 Task: Create a task  Implement a new cloud-based sales management system for a company , assign it to team member softage.5@softage.net in the project ArtisanTech and update the status of the task to  On Track  , set the priority of the task to High
Action: Mouse moved to (103, 343)
Screenshot: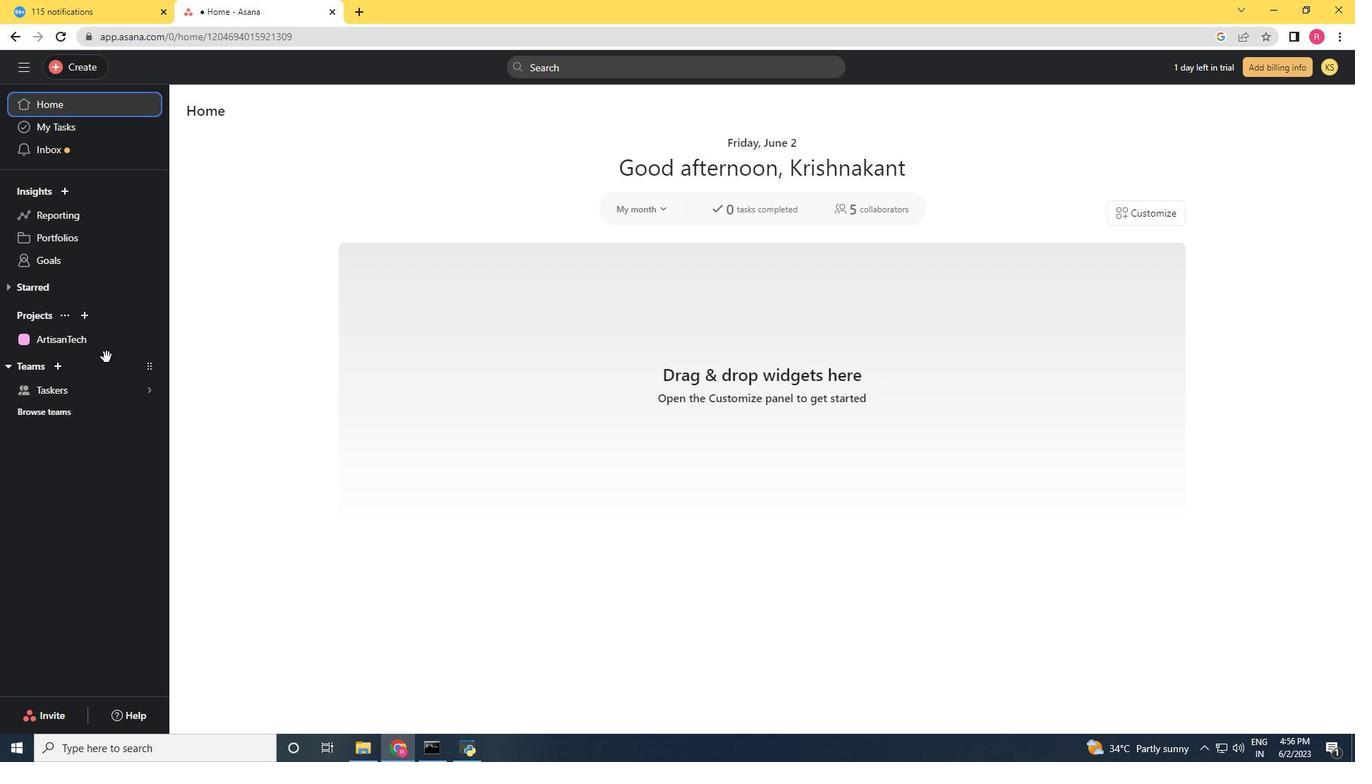 
Action: Mouse pressed left at (103, 343)
Screenshot: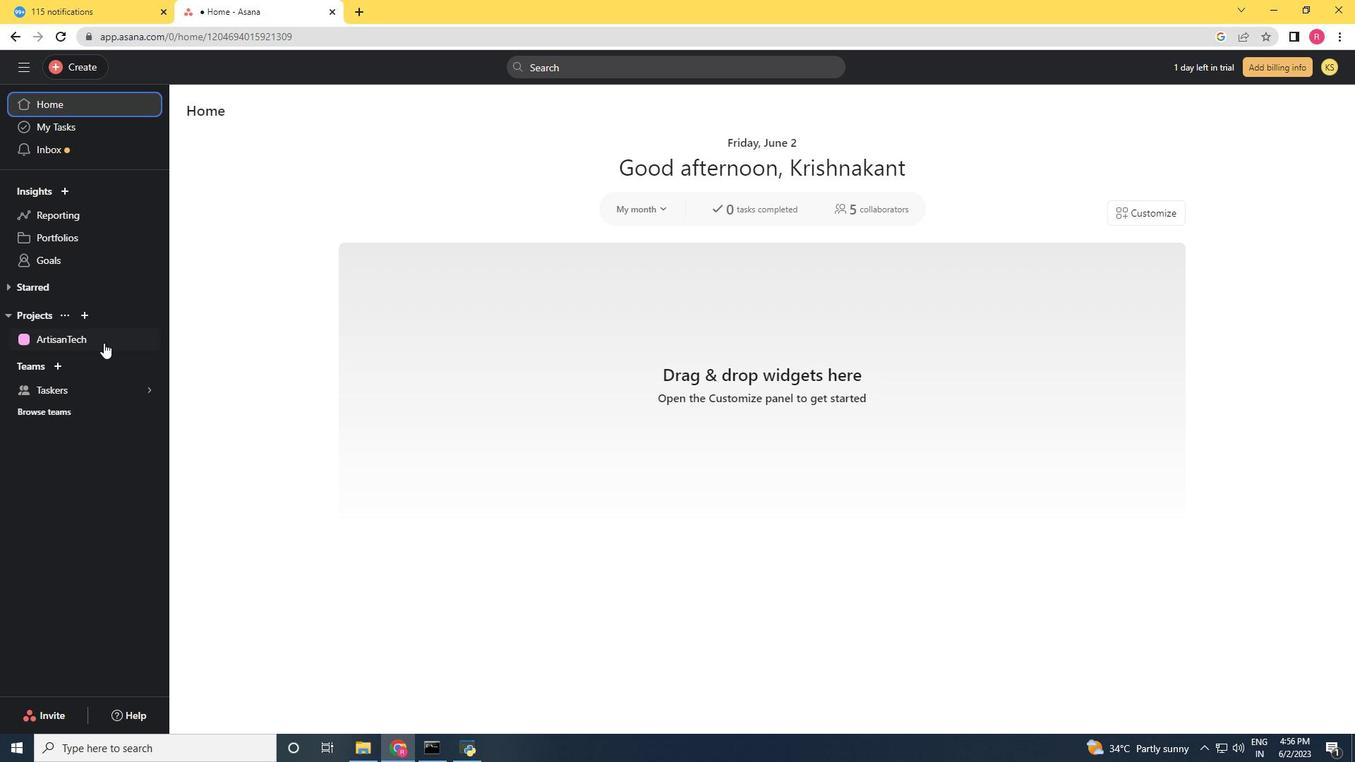 
Action: Mouse moved to (80, 65)
Screenshot: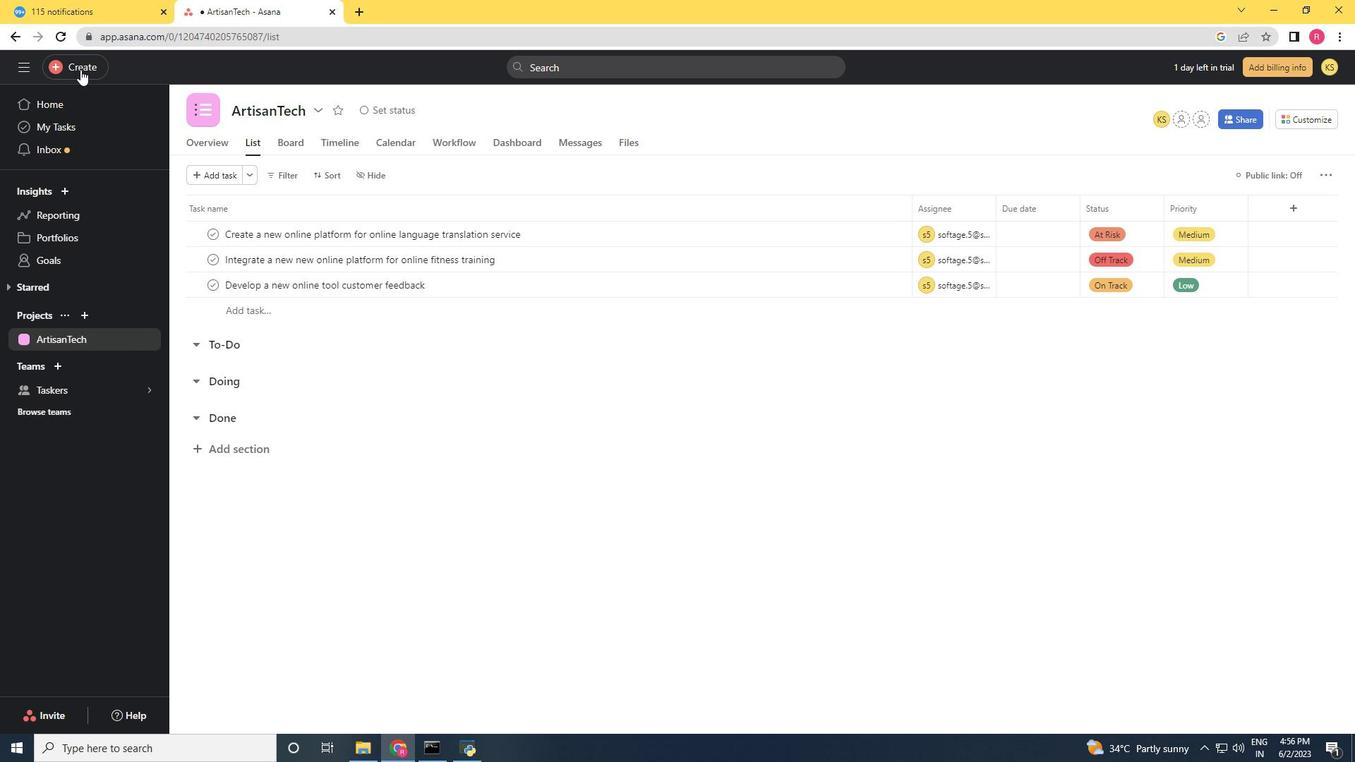 
Action: Mouse pressed left at (80, 65)
Screenshot: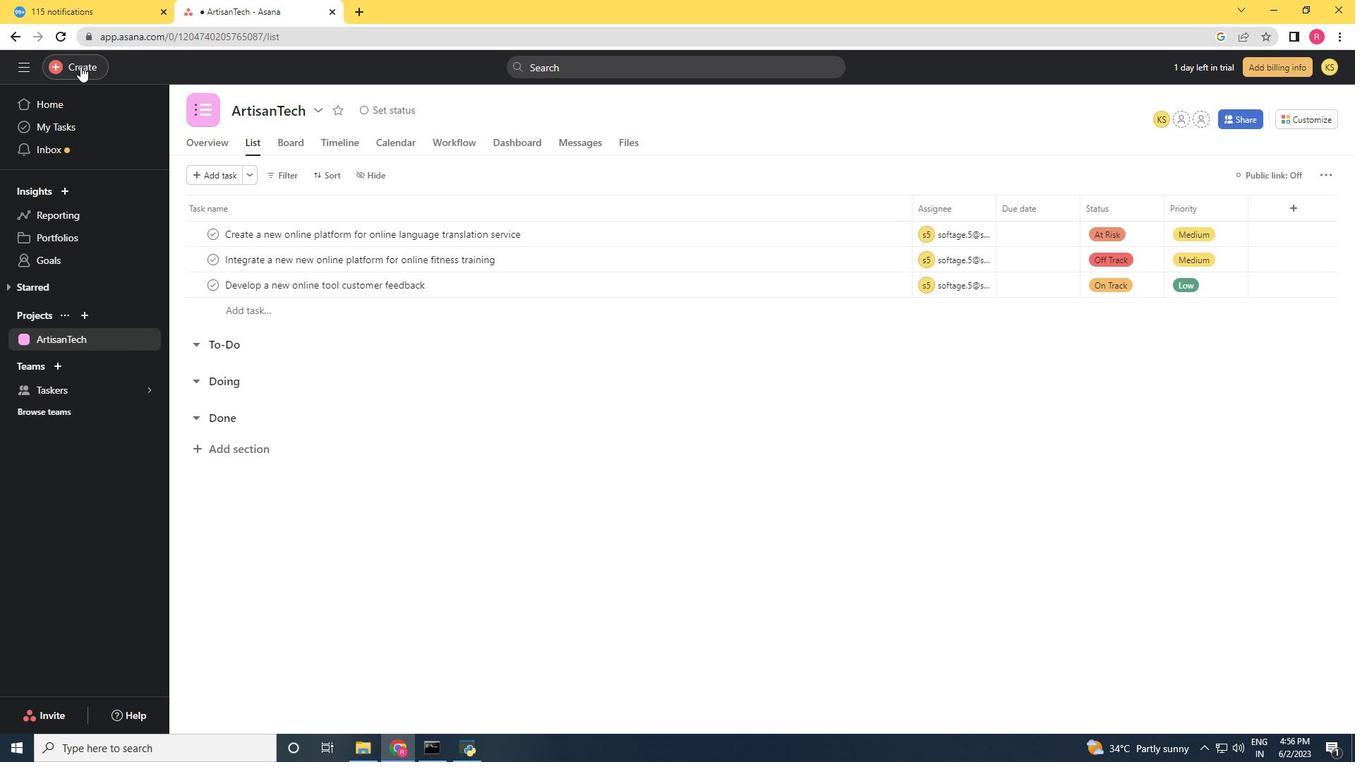 
Action: Mouse moved to (153, 76)
Screenshot: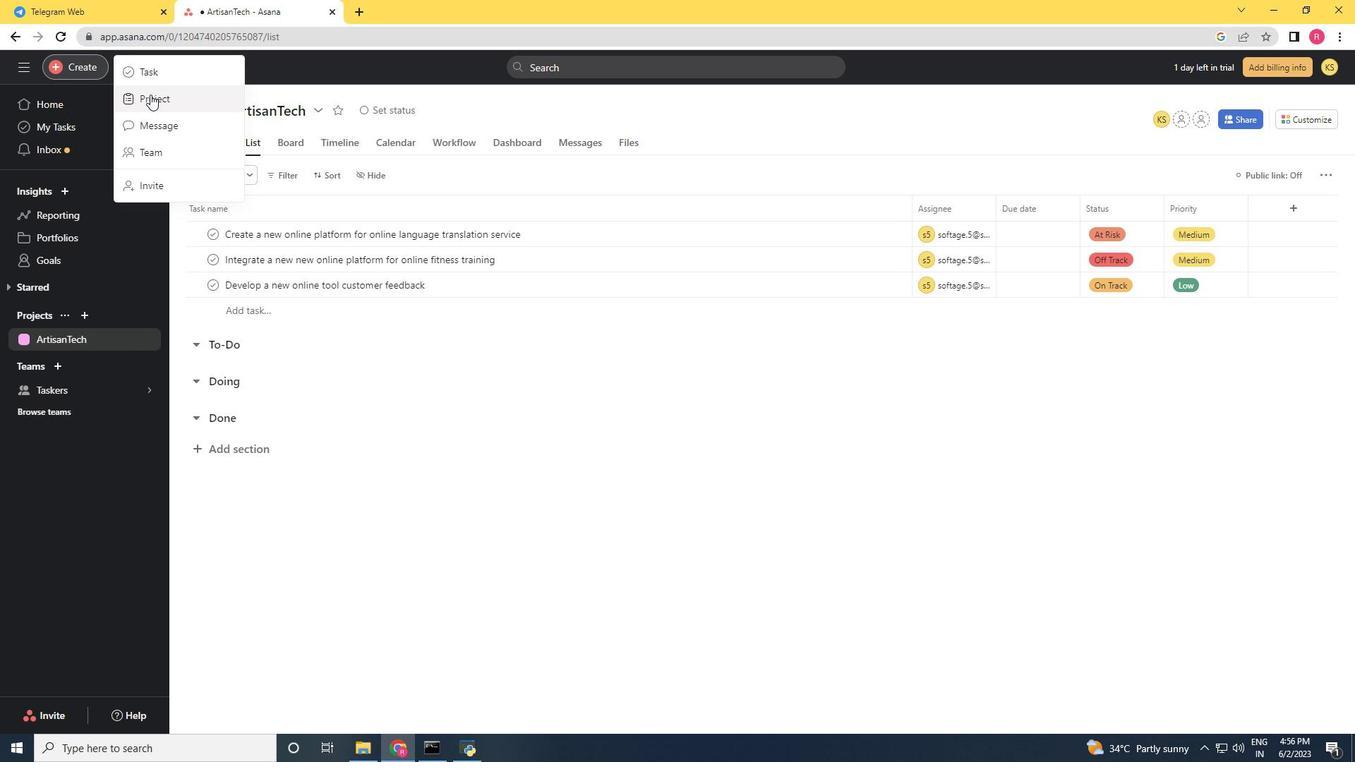 
Action: Mouse pressed left at (153, 76)
Screenshot: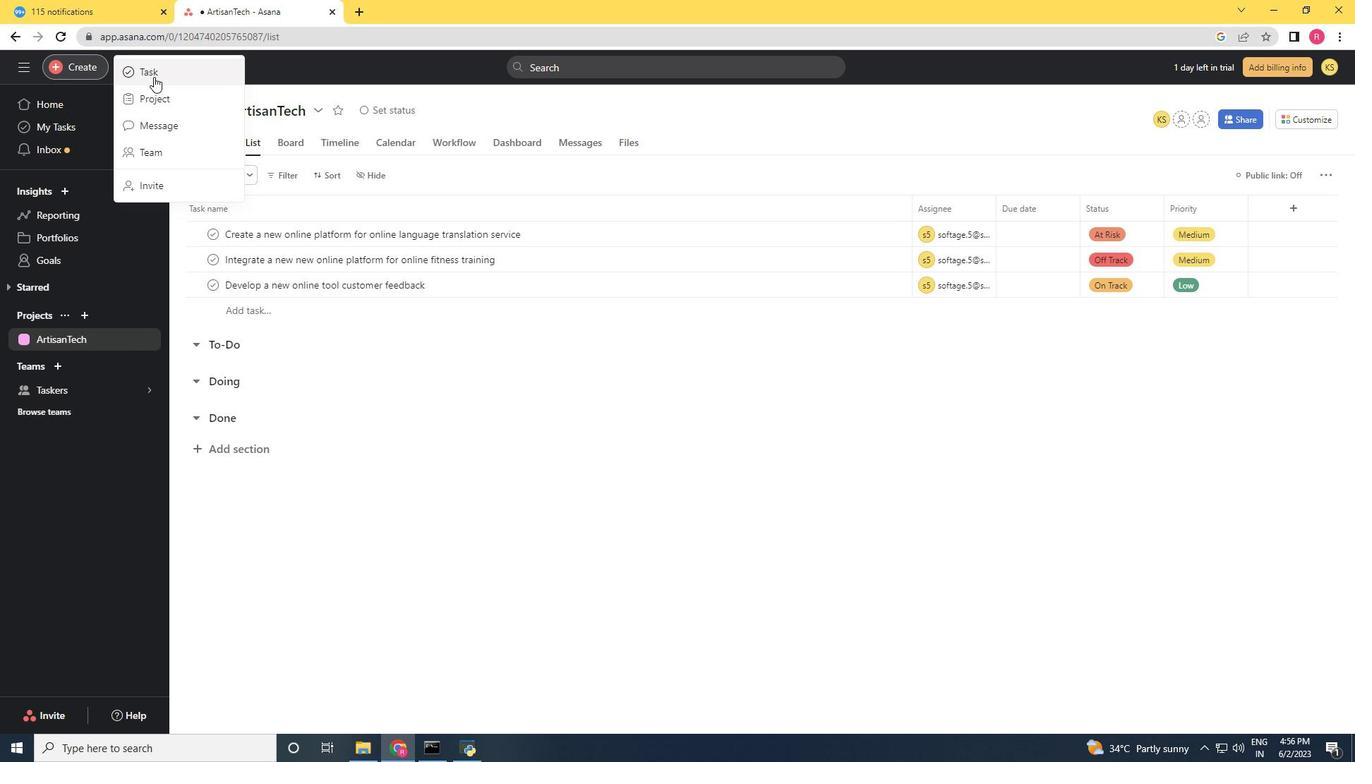
Action: Key pressed <Key.shift>Implement<Key.space>b<Key.backspace>a<Key.space>new<Key.space>cloud<Key.space><Key.backspace>-based<Key.space>salews<Key.space><Key.backspace><Key.backspace><Key.backspace>s<Key.space>management<Key.space>systre<Key.backspace><Key.backspace>em<Key.space>fj<Key.backspace>or<Key.space>a<Key.space>company
Screenshot: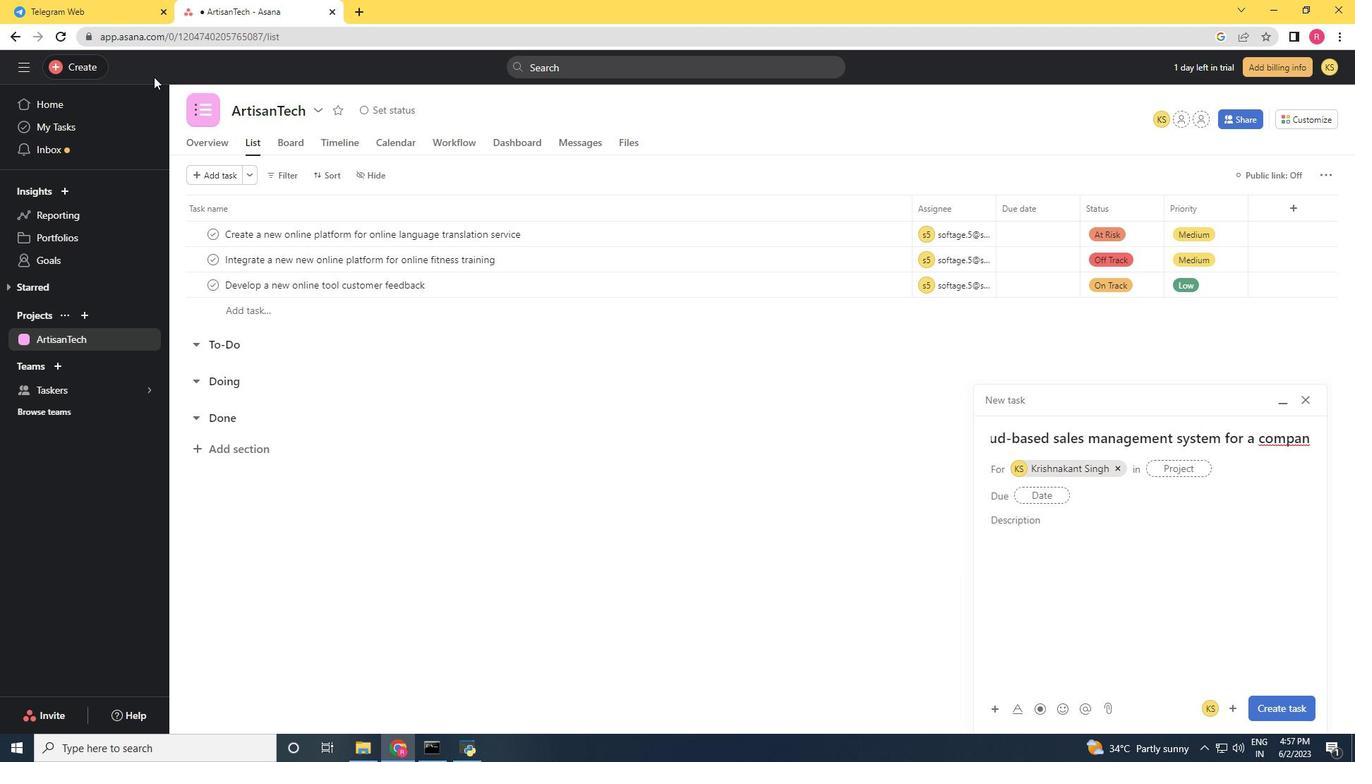 
Action: Mouse moved to (1125, 470)
Screenshot: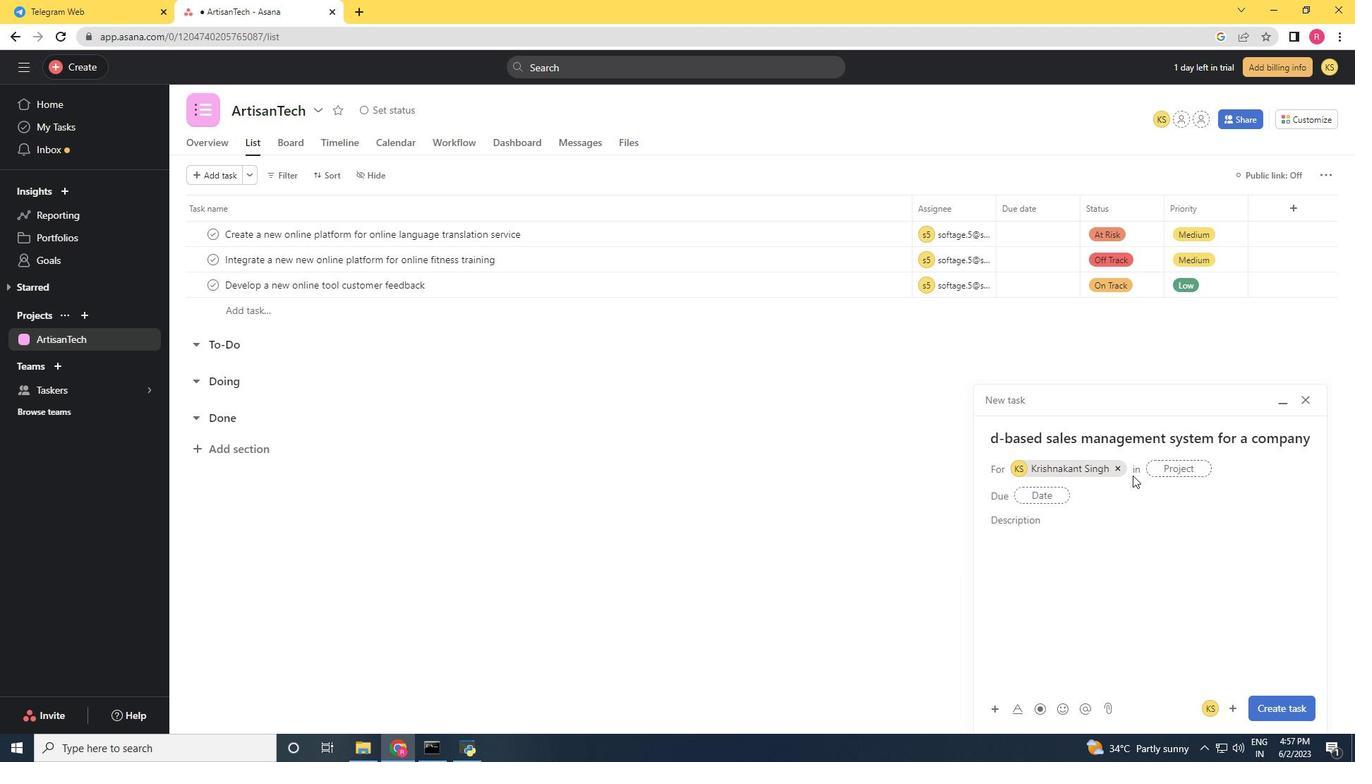 
Action: Mouse pressed left at (1125, 470)
Screenshot: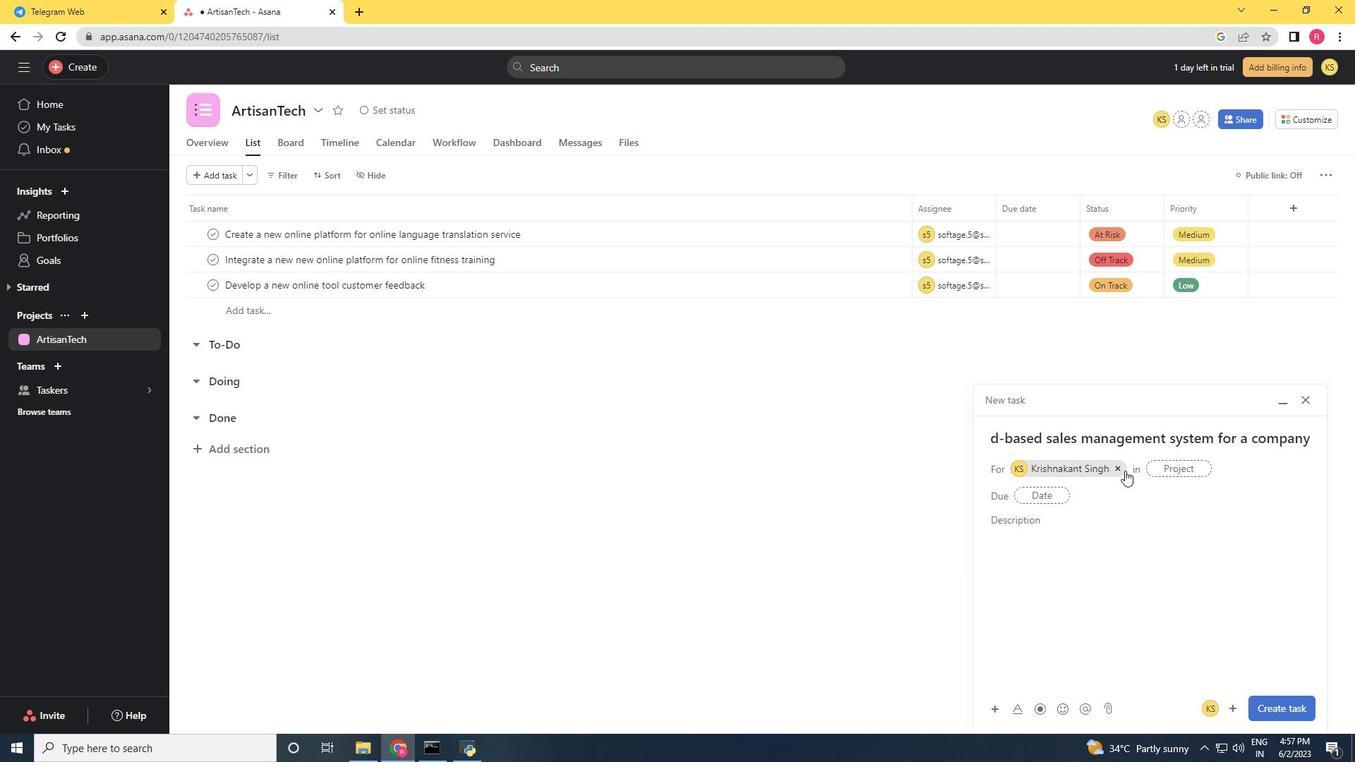 
Action: Mouse moved to (1055, 469)
Screenshot: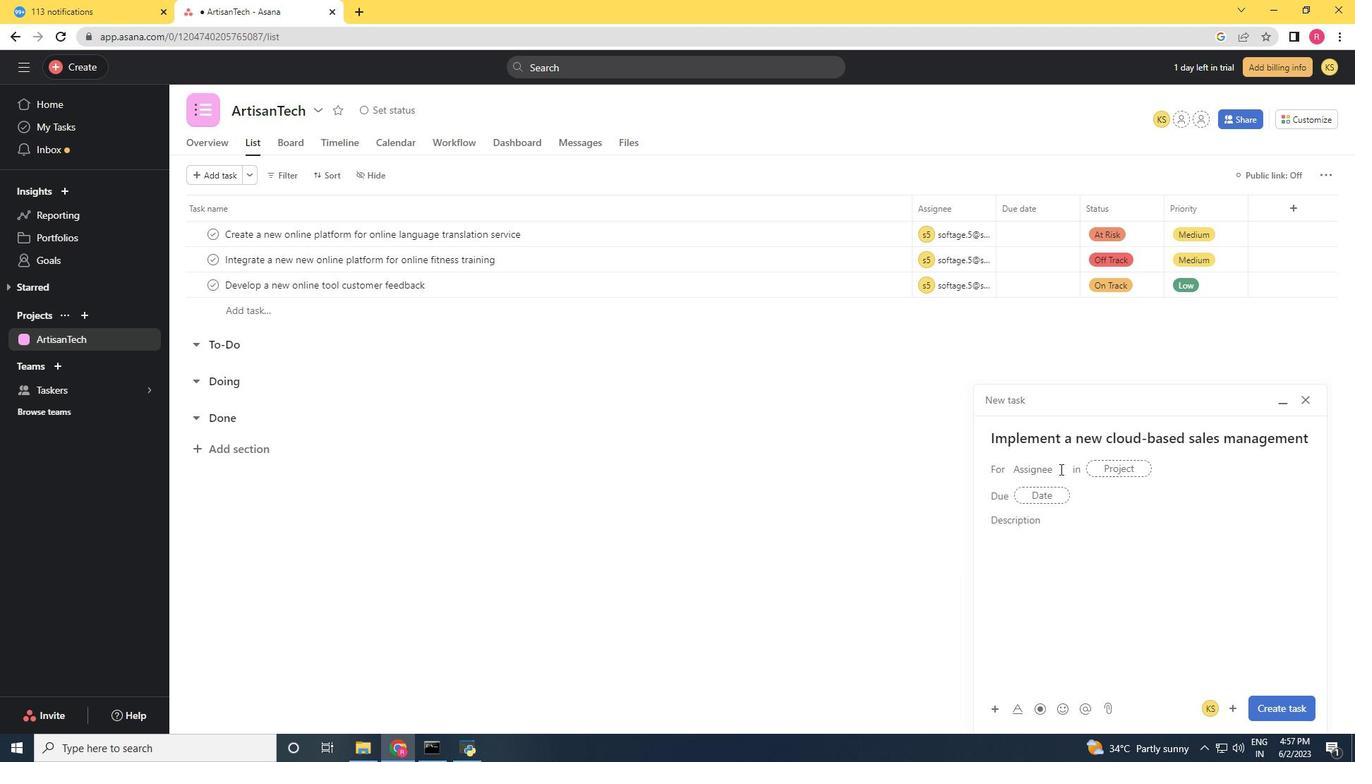 
Action: Key pressed softage.5<Key.shift>@softage.net
Screenshot: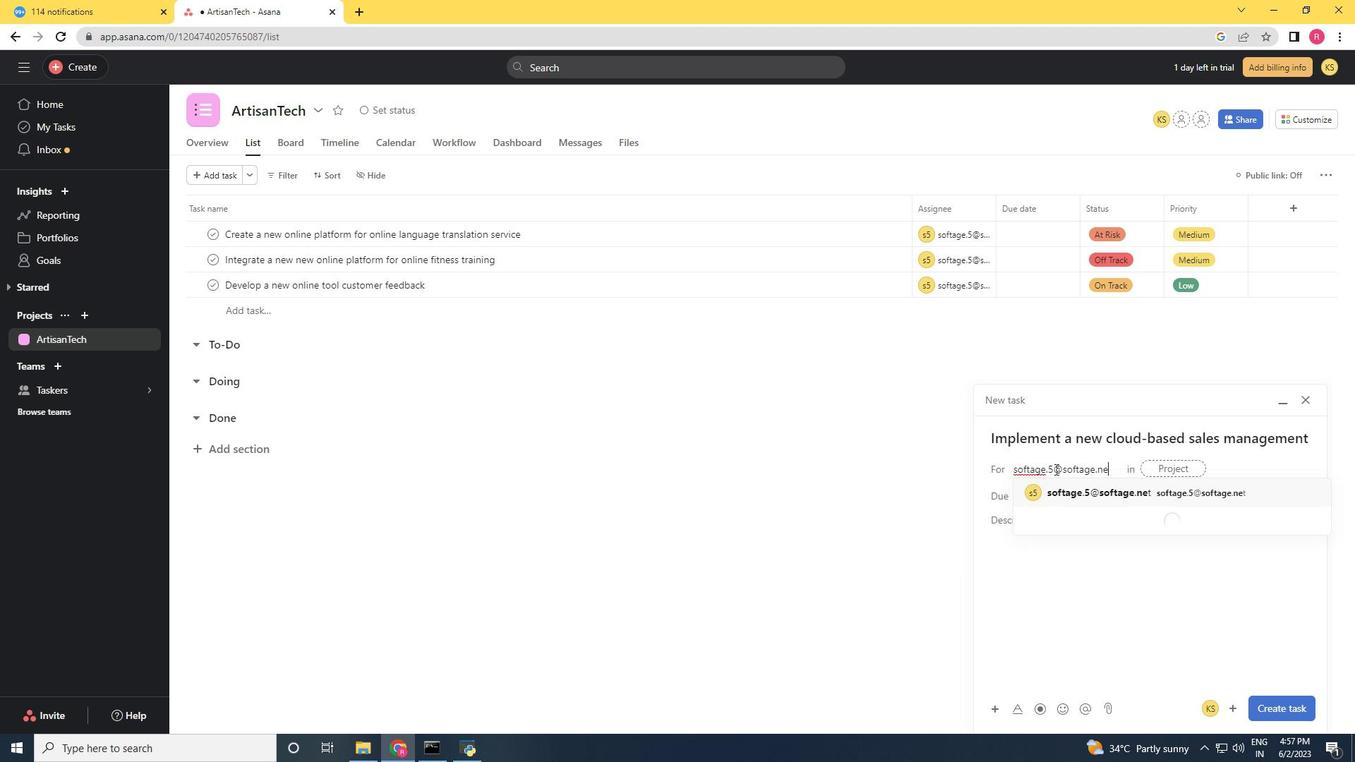 
Action: Mouse moved to (1105, 494)
Screenshot: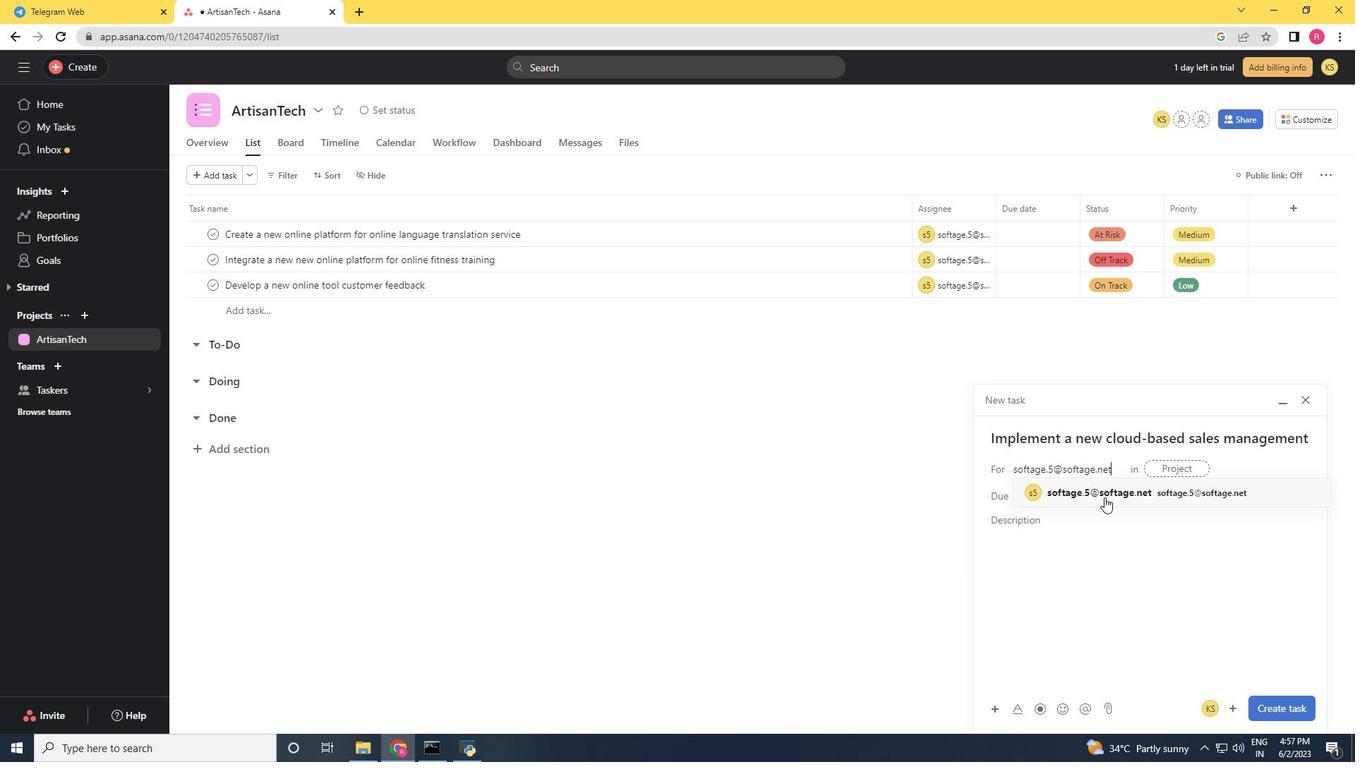 
Action: Mouse pressed left at (1105, 494)
Screenshot: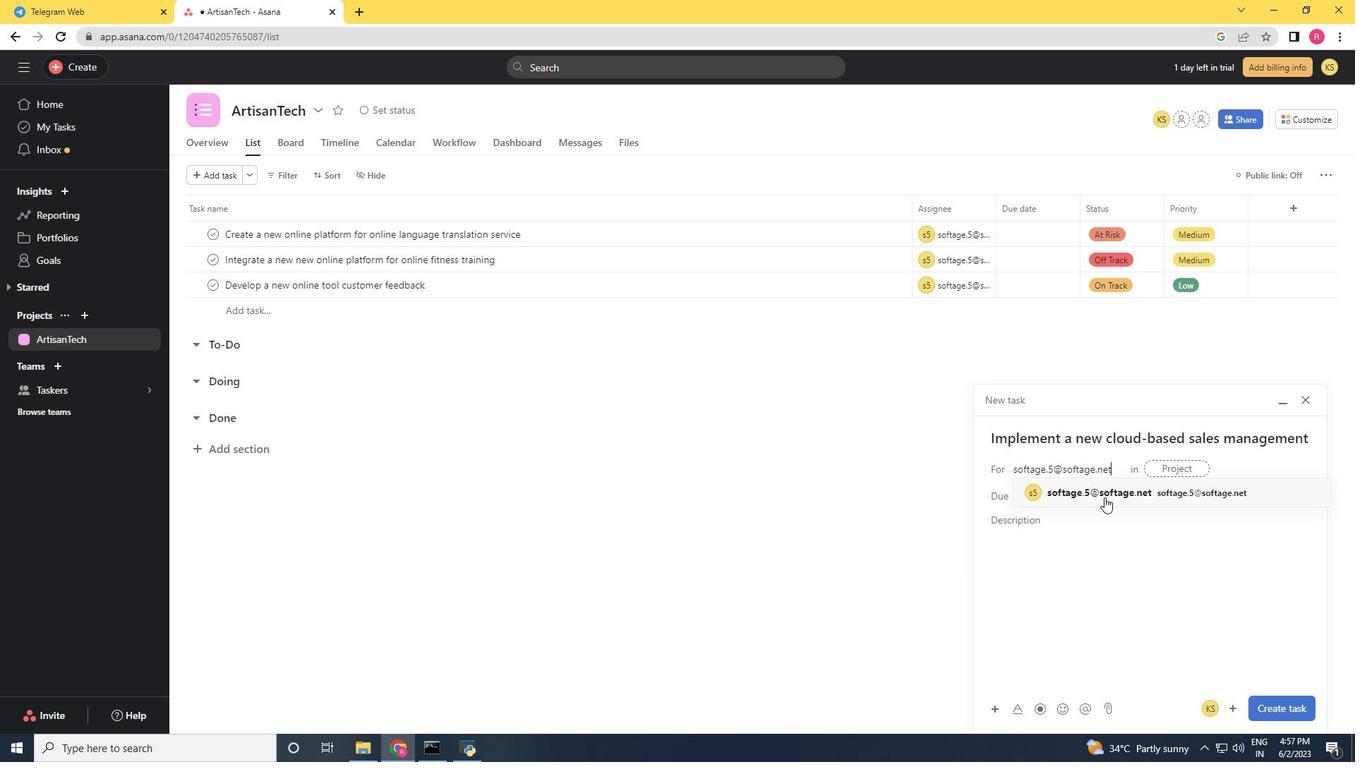 
Action: Mouse moved to (896, 516)
Screenshot: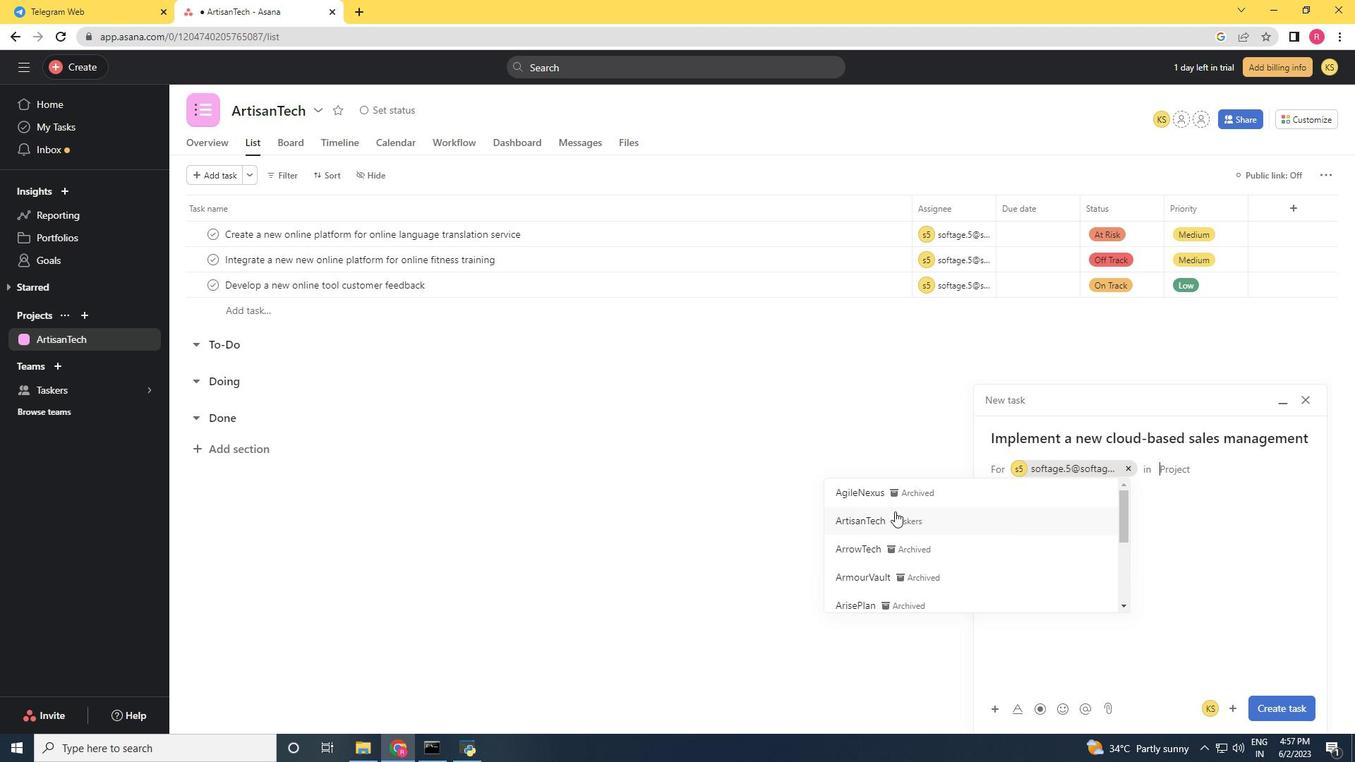 
Action: Mouse pressed left at (896, 516)
Screenshot: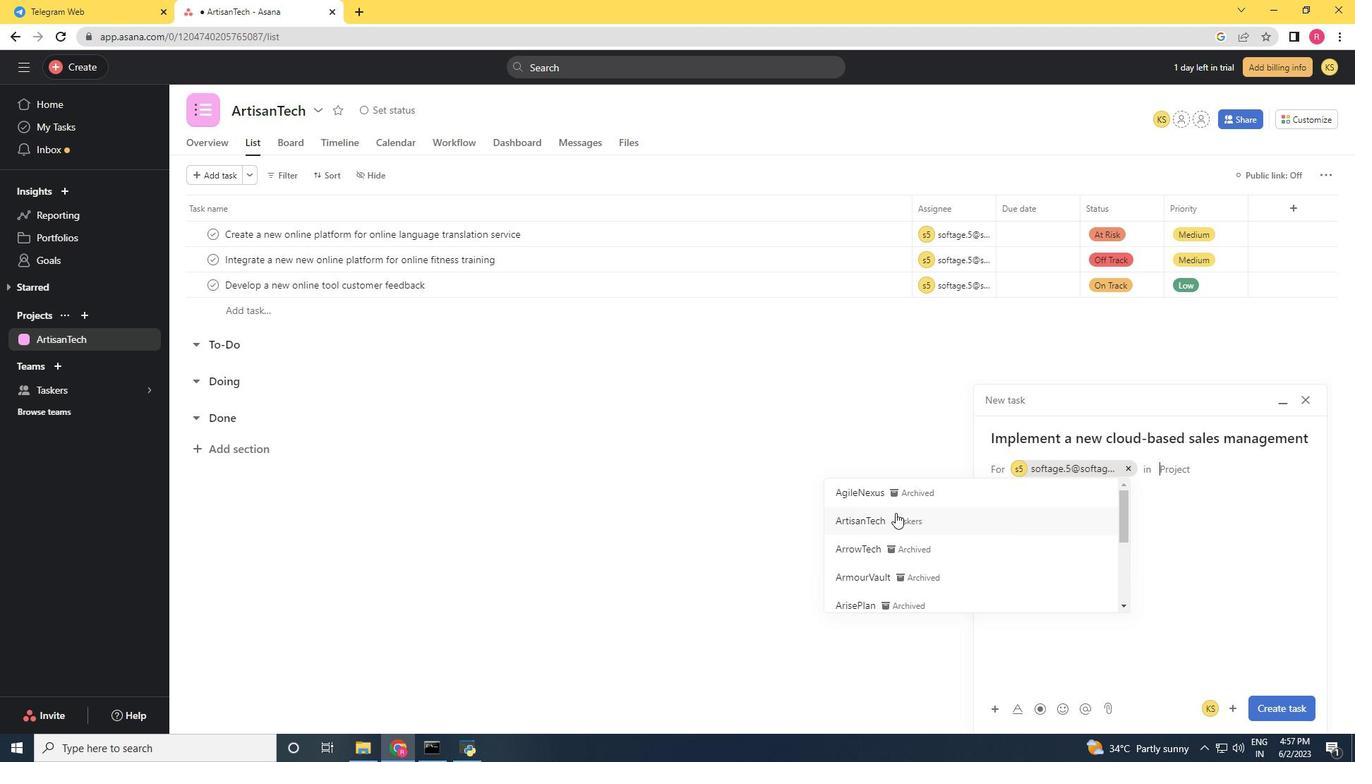 
Action: Mouse moved to (1054, 519)
Screenshot: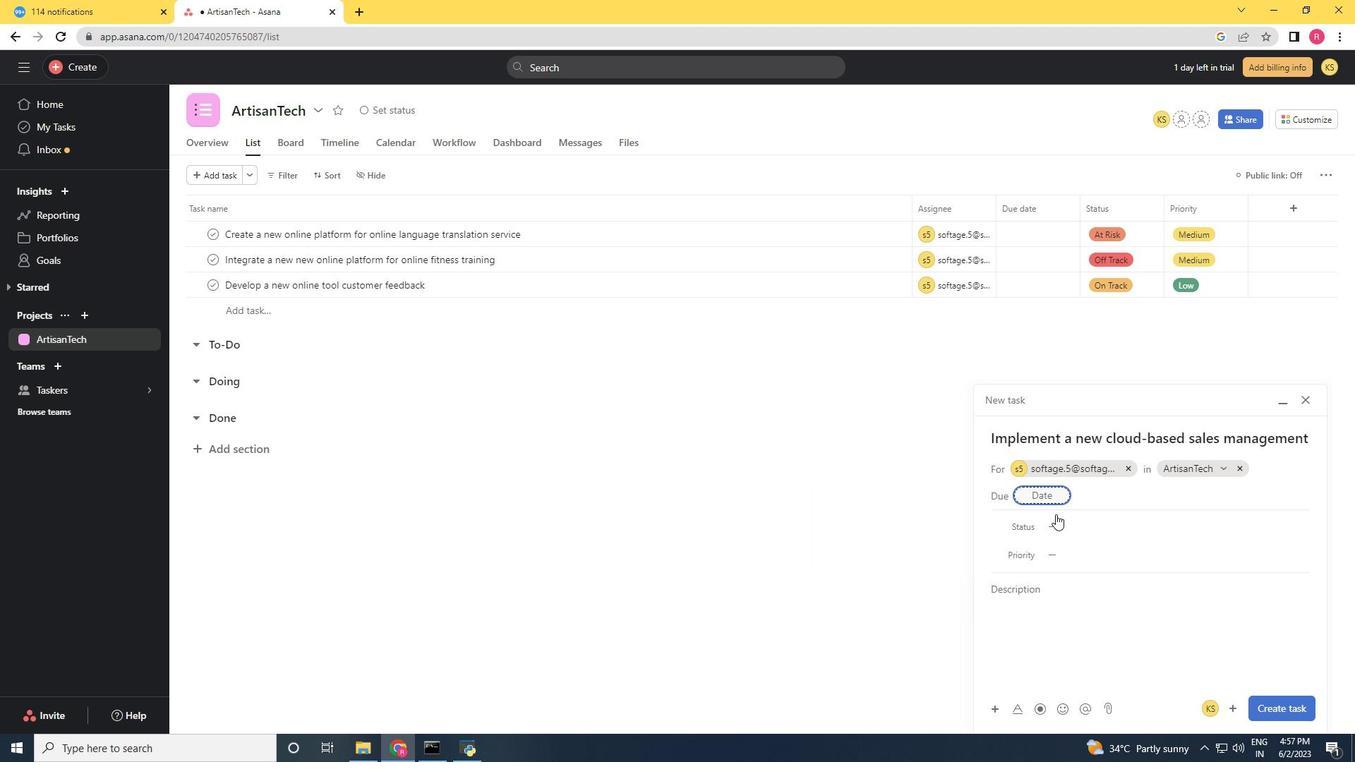 
Action: Mouse pressed left at (1054, 519)
Screenshot: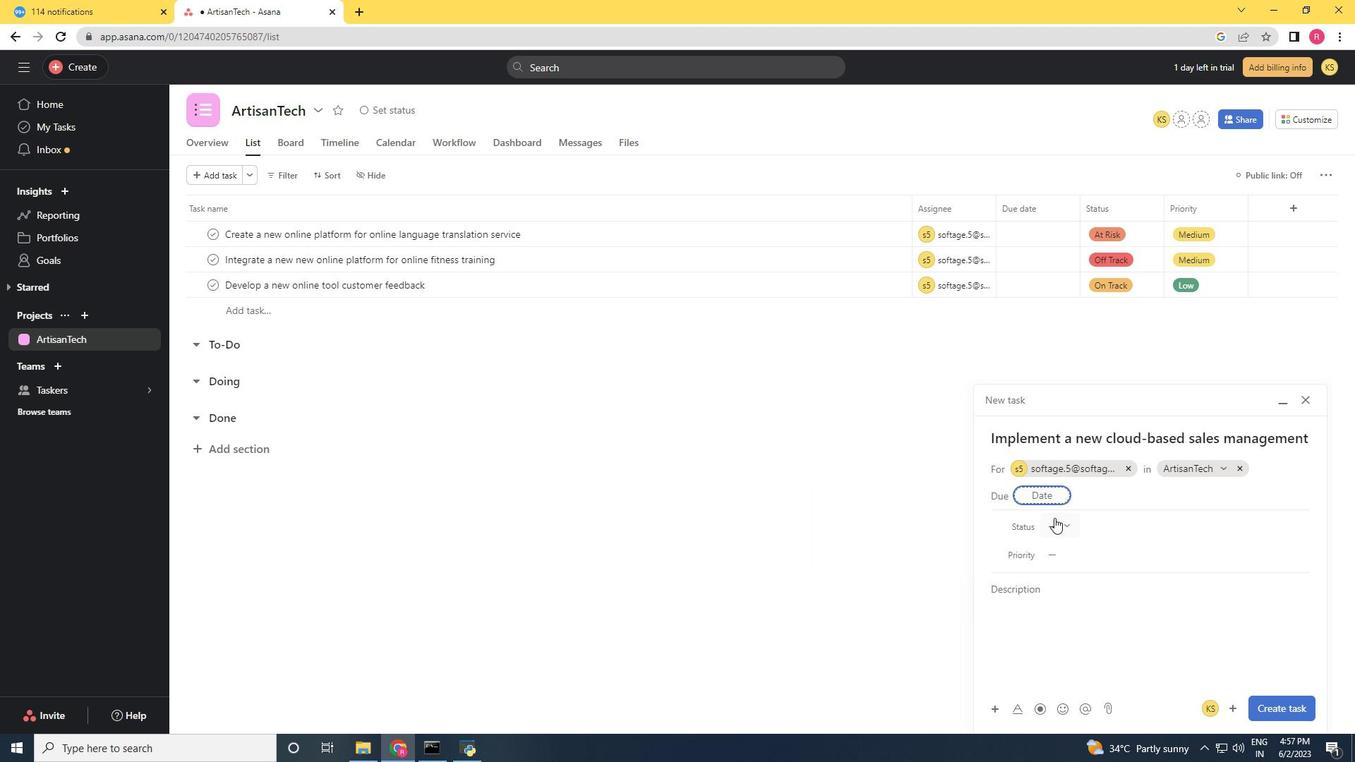 
Action: Mouse moved to (1085, 578)
Screenshot: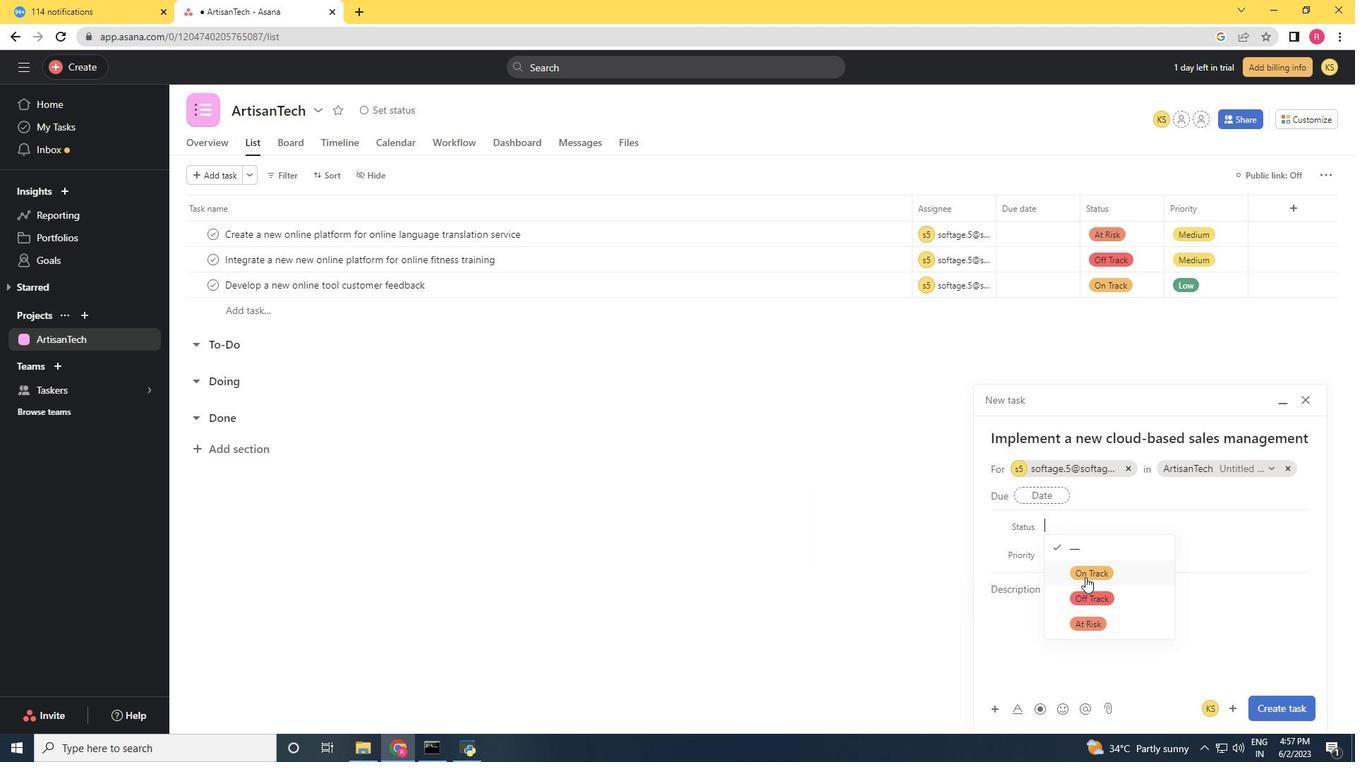 
Action: Mouse pressed left at (1085, 578)
Screenshot: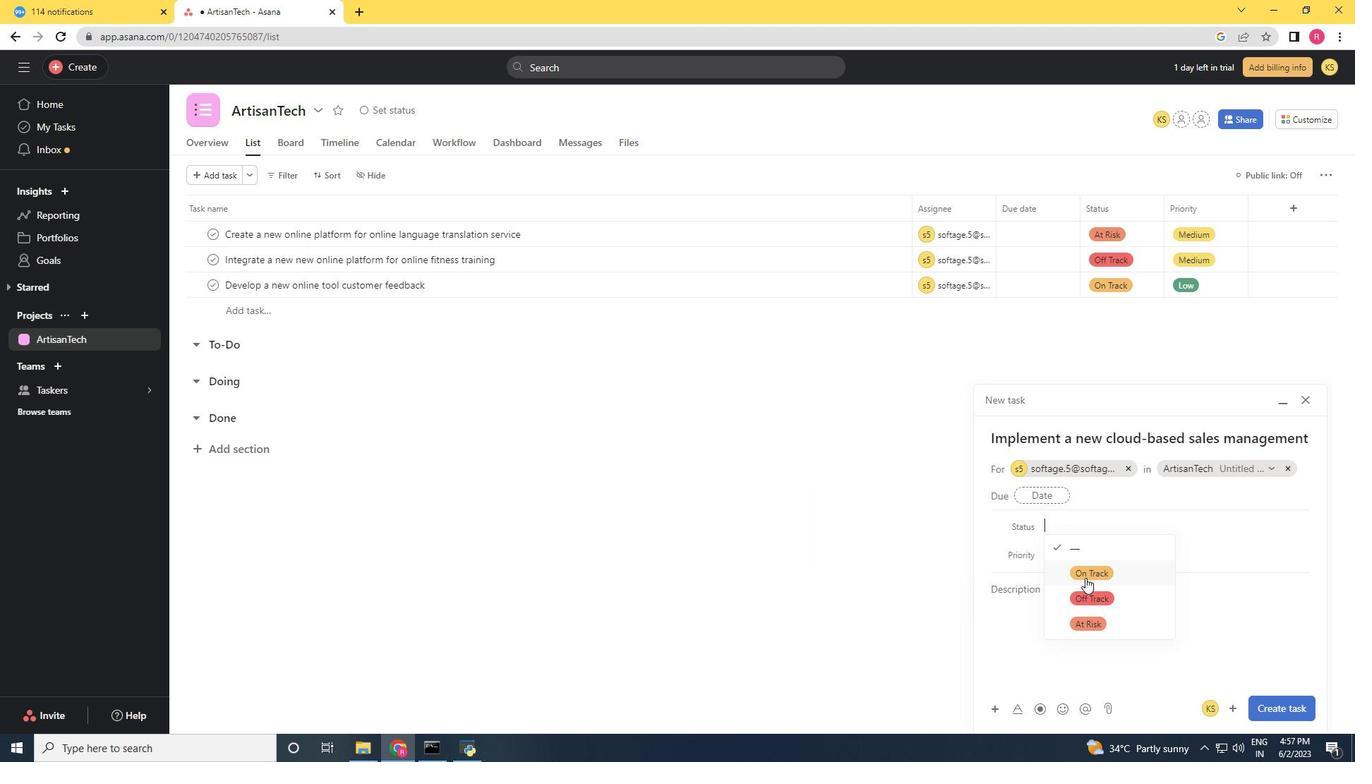 
Action: Mouse moved to (1064, 557)
Screenshot: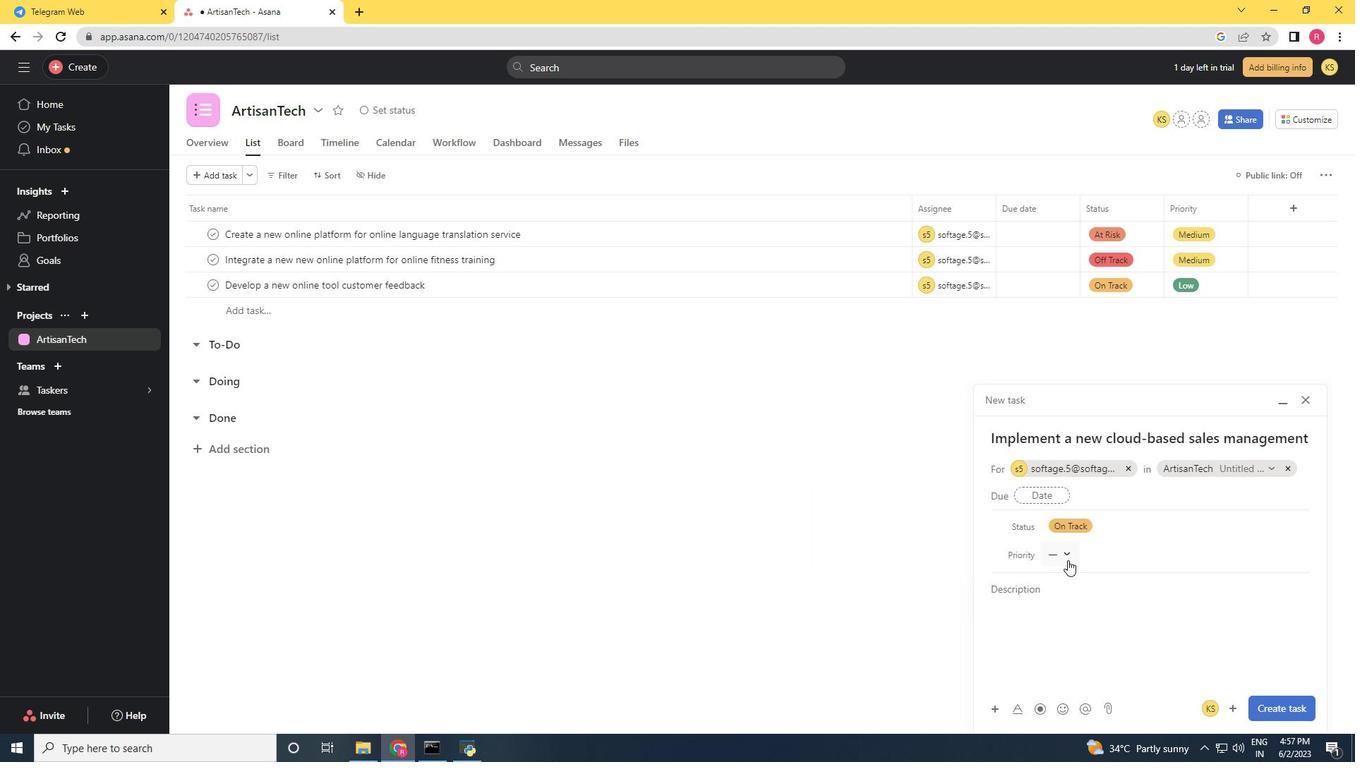 
Action: Mouse pressed left at (1064, 557)
Screenshot: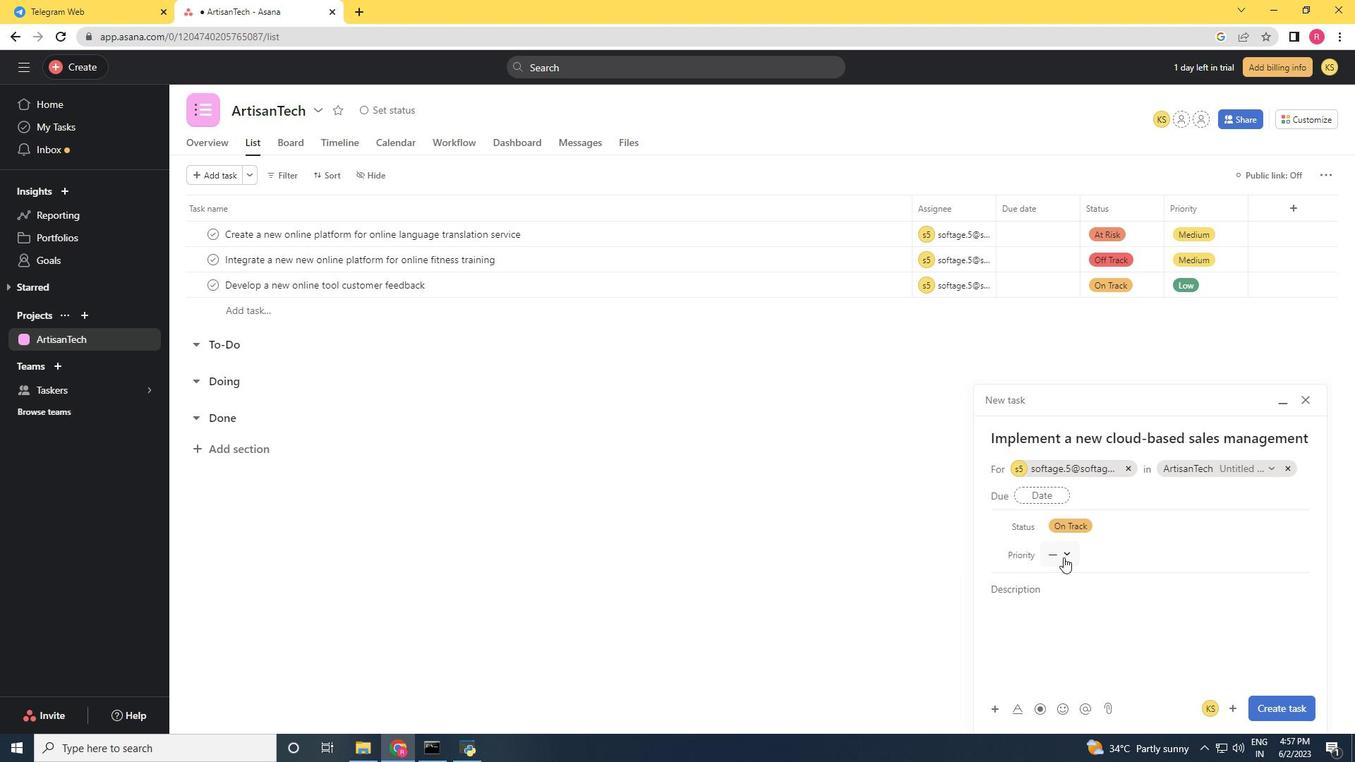 
Action: Mouse moved to (1089, 600)
Screenshot: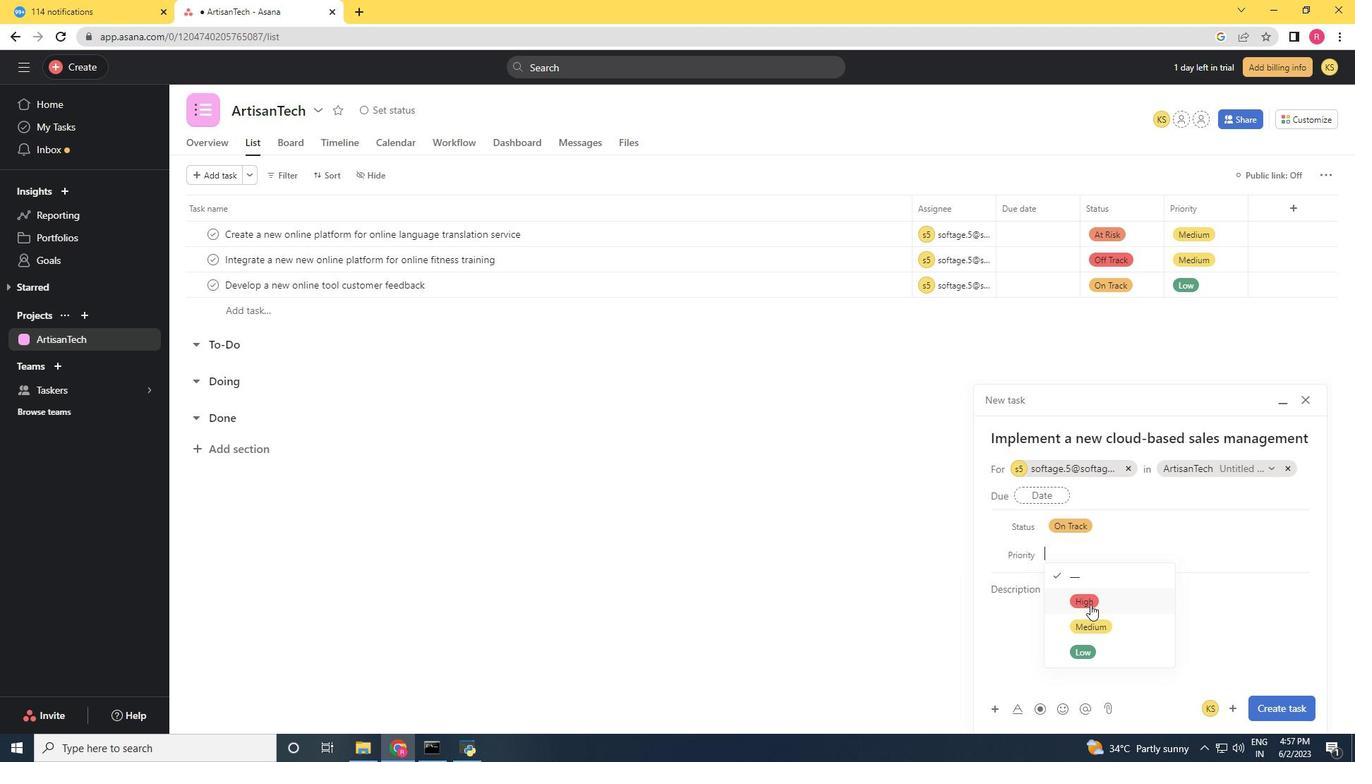 
Action: Mouse pressed left at (1089, 600)
Screenshot: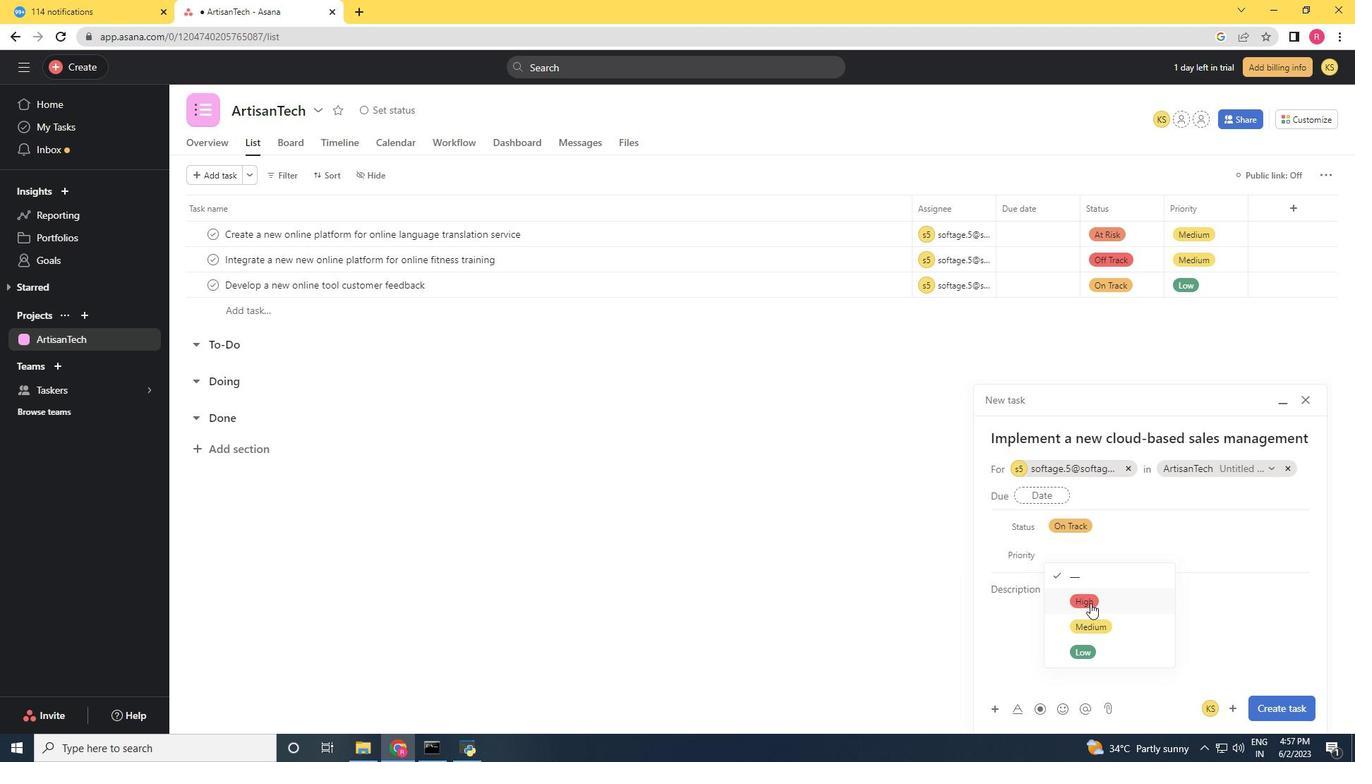 
Action: Mouse moved to (1285, 707)
Screenshot: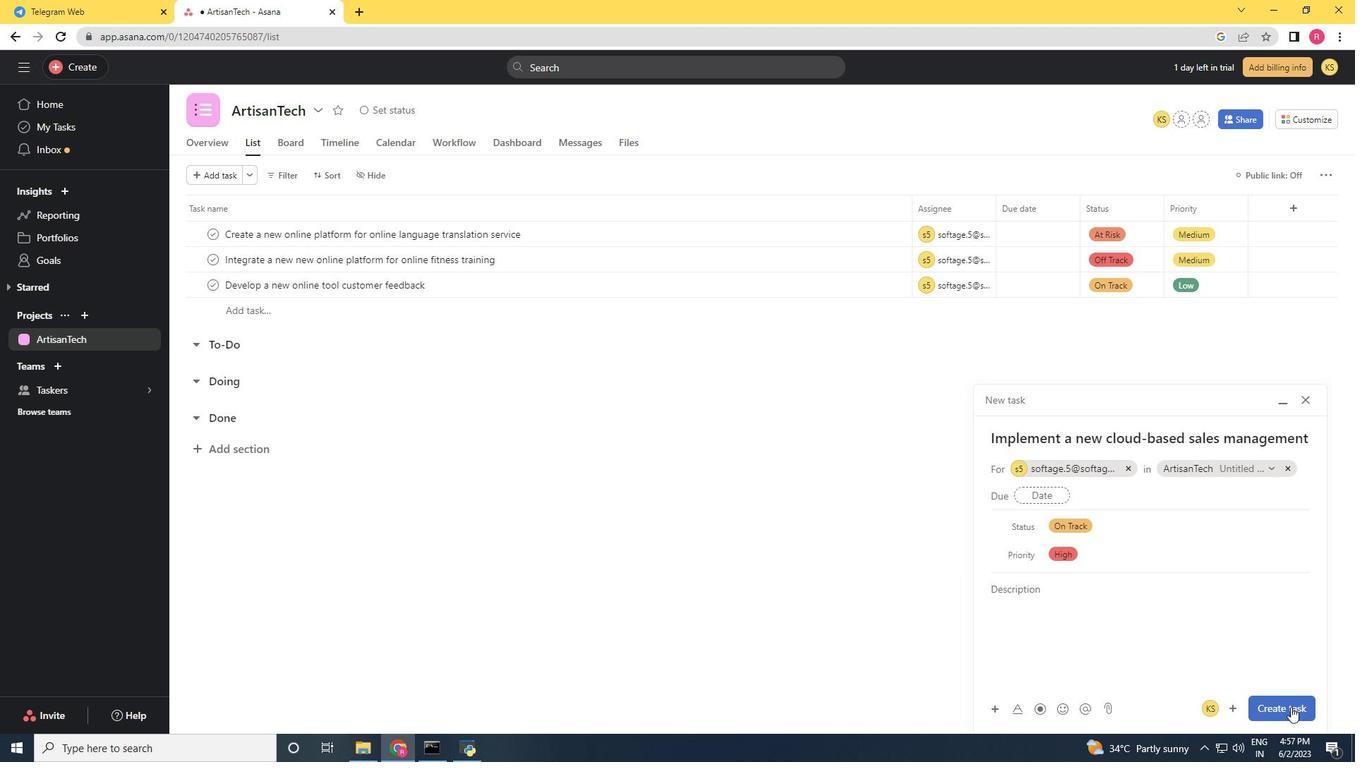 
Action: Mouse pressed left at (1285, 707)
Screenshot: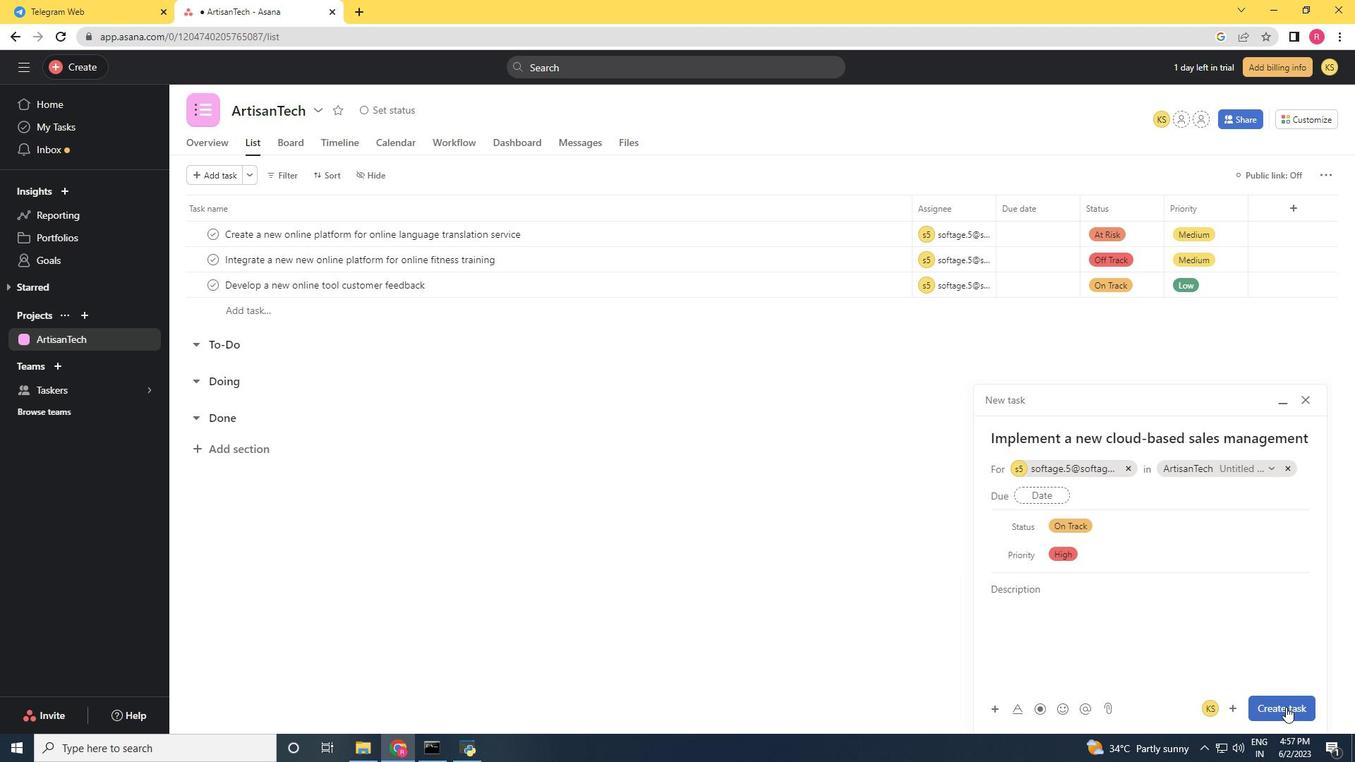 
Action: Mouse moved to (807, 567)
Screenshot: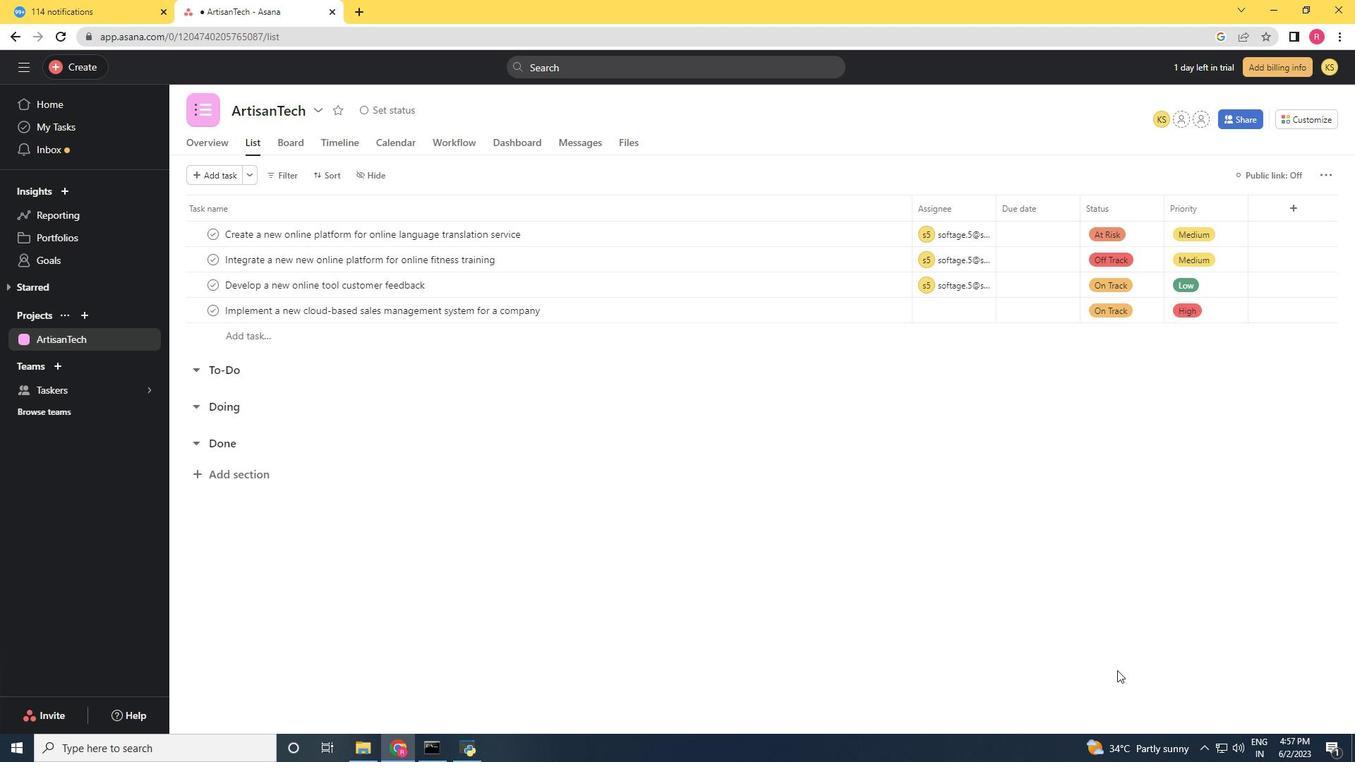 
